 Task: Change print destination to Save as PDF.
Action: Mouse pressed left at (874, 264)
Screenshot: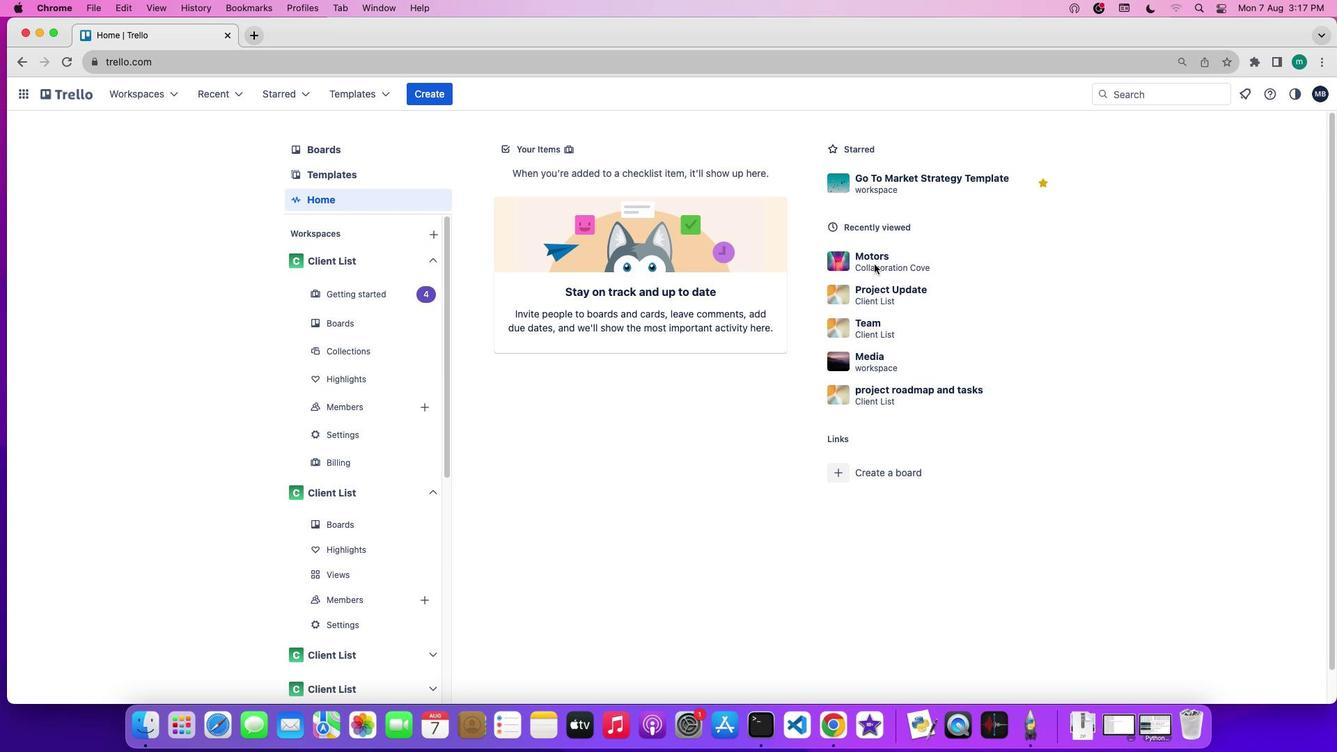 
Action: Mouse pressed left at (874, 264)
Screenshot: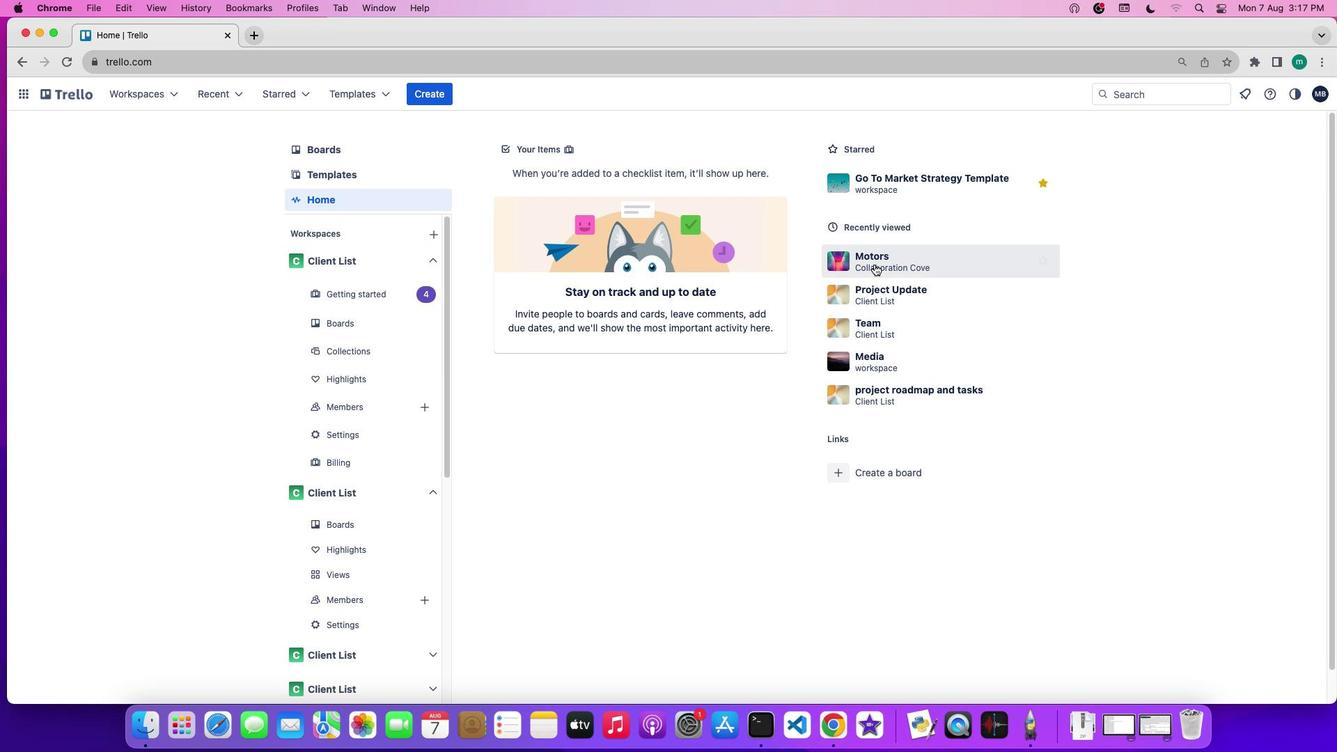 
Action: Mouse moved to (394, 229)
Screenshot: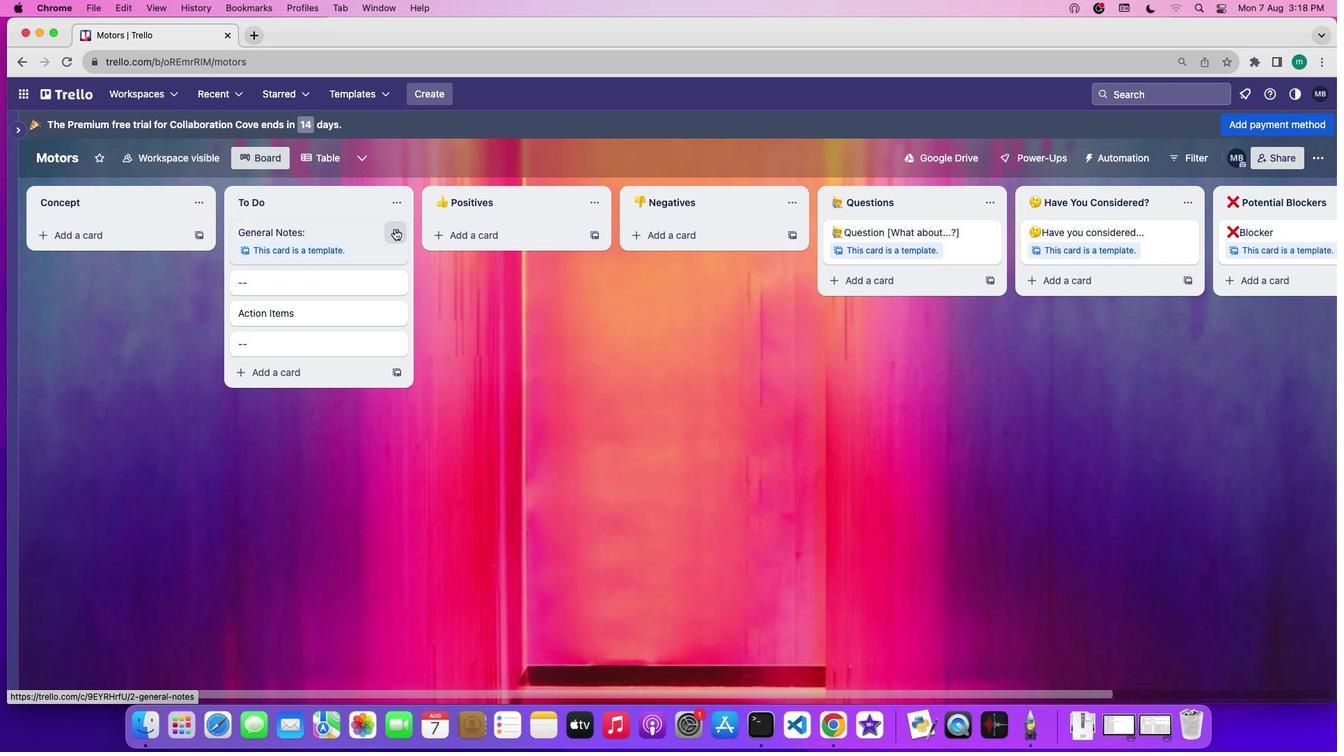 
Action: Mouse pressed left at (394, 229)
Screenshot: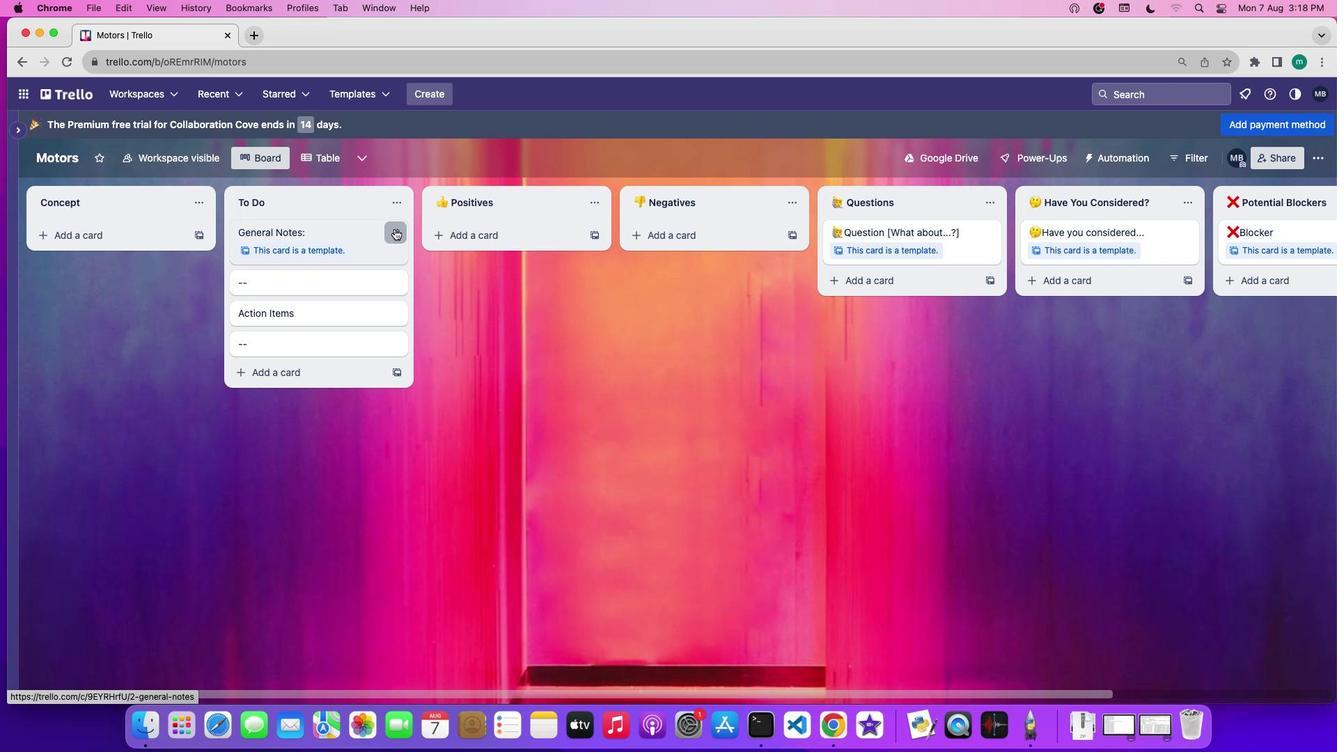 
Action: Mouse moved to (450, 233)
Screenshot: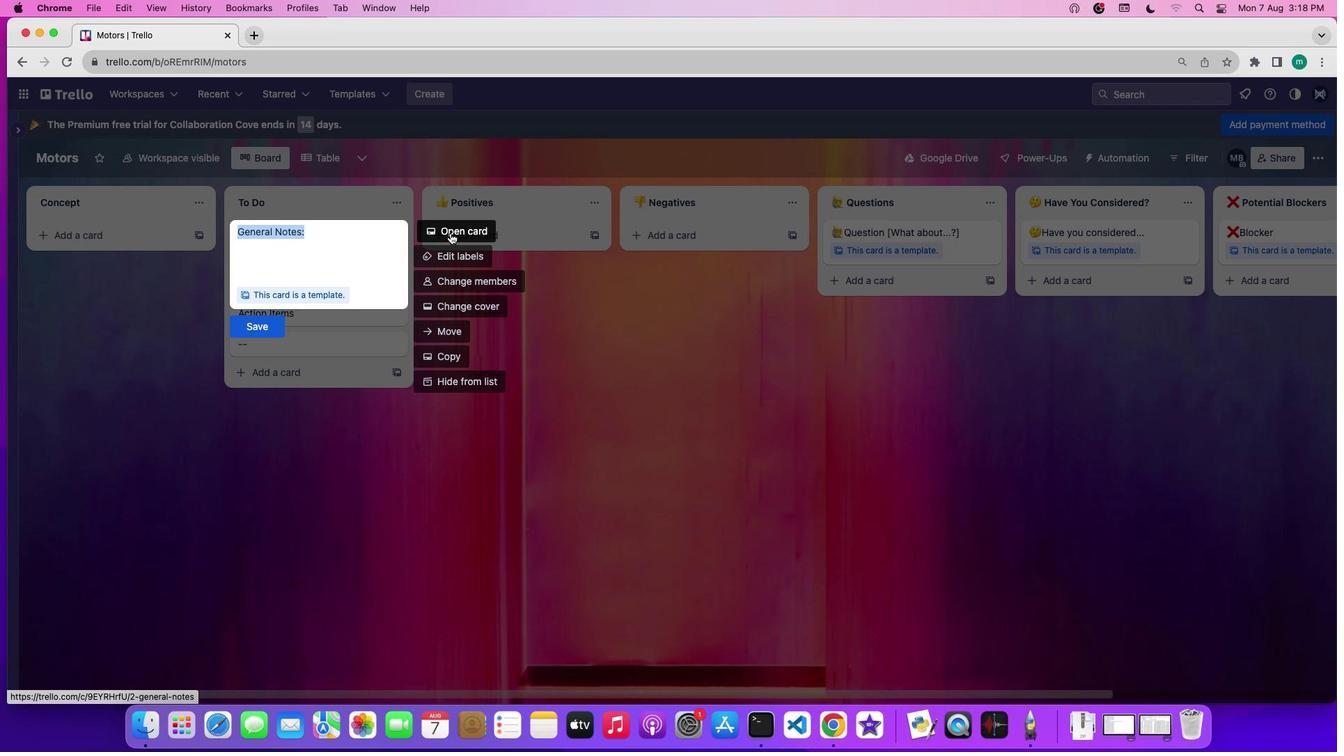 
Action: Mouse pressed left at (450, 233)
Screenshot: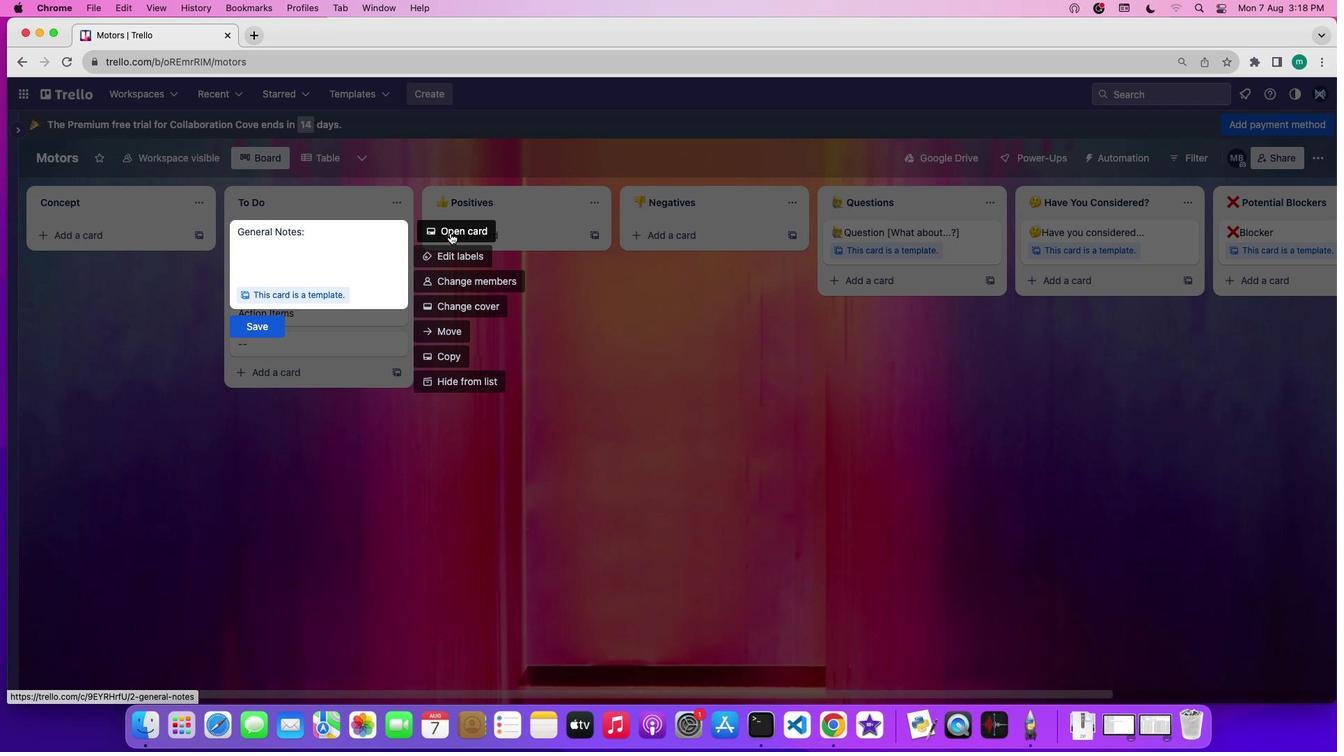 
Action: Mouse moved to (762, 509)
Screenshot: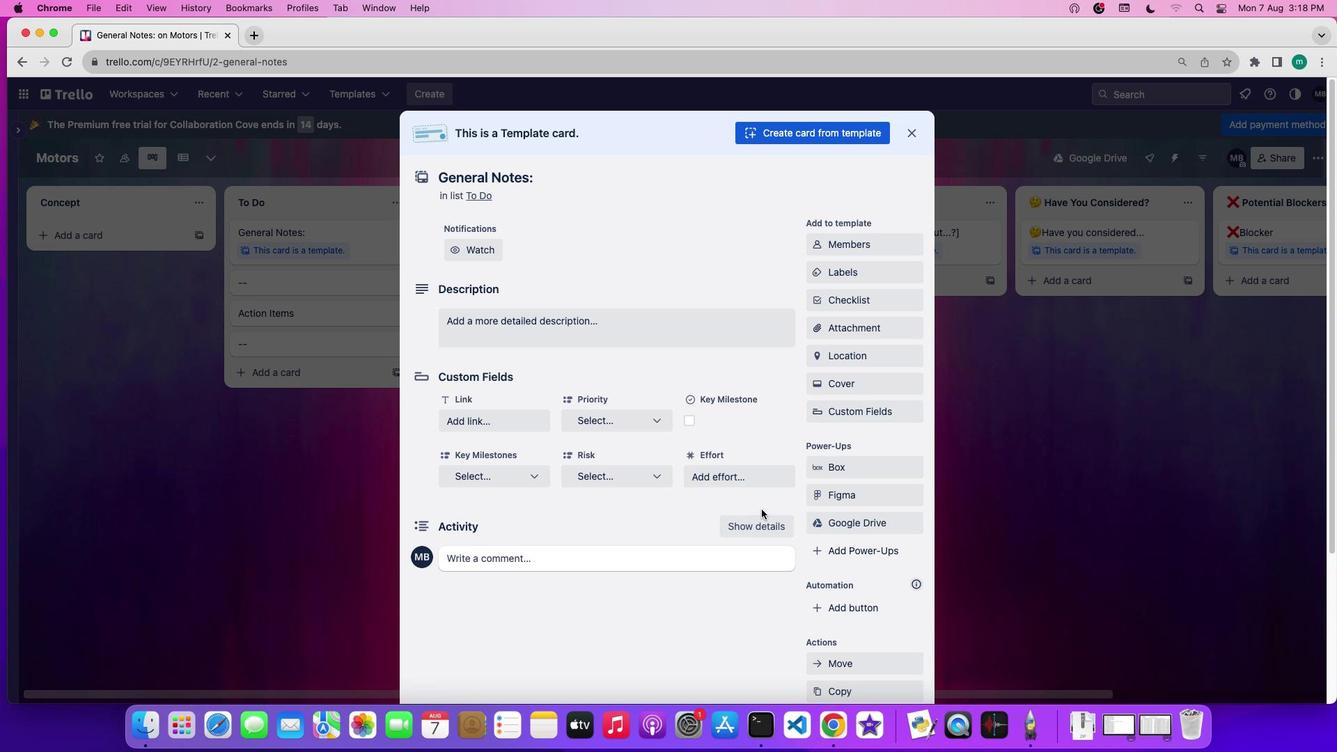 
Action: Mouse scrolled (762, 509) with delta (0, 0)
Screenshot: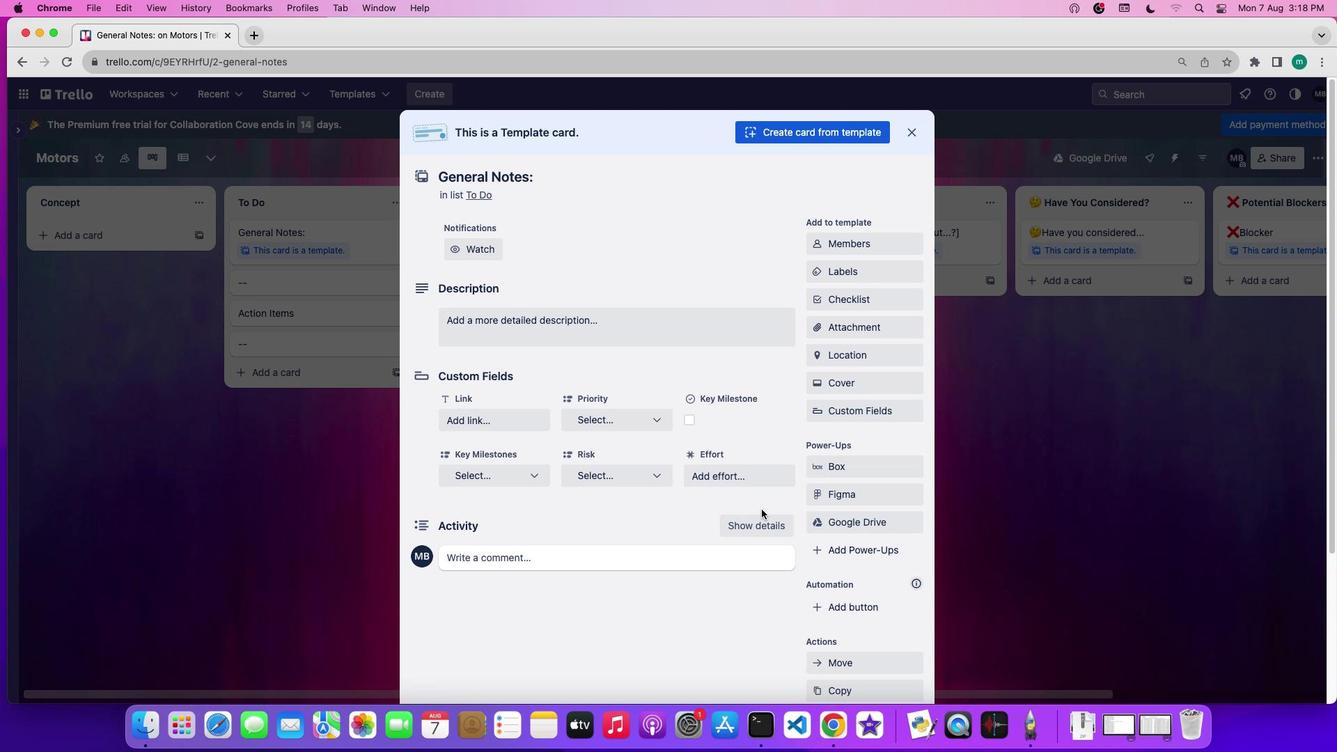 
Action: Mouse scrolled (762, 509) with delta (0, 0)
Screenshot: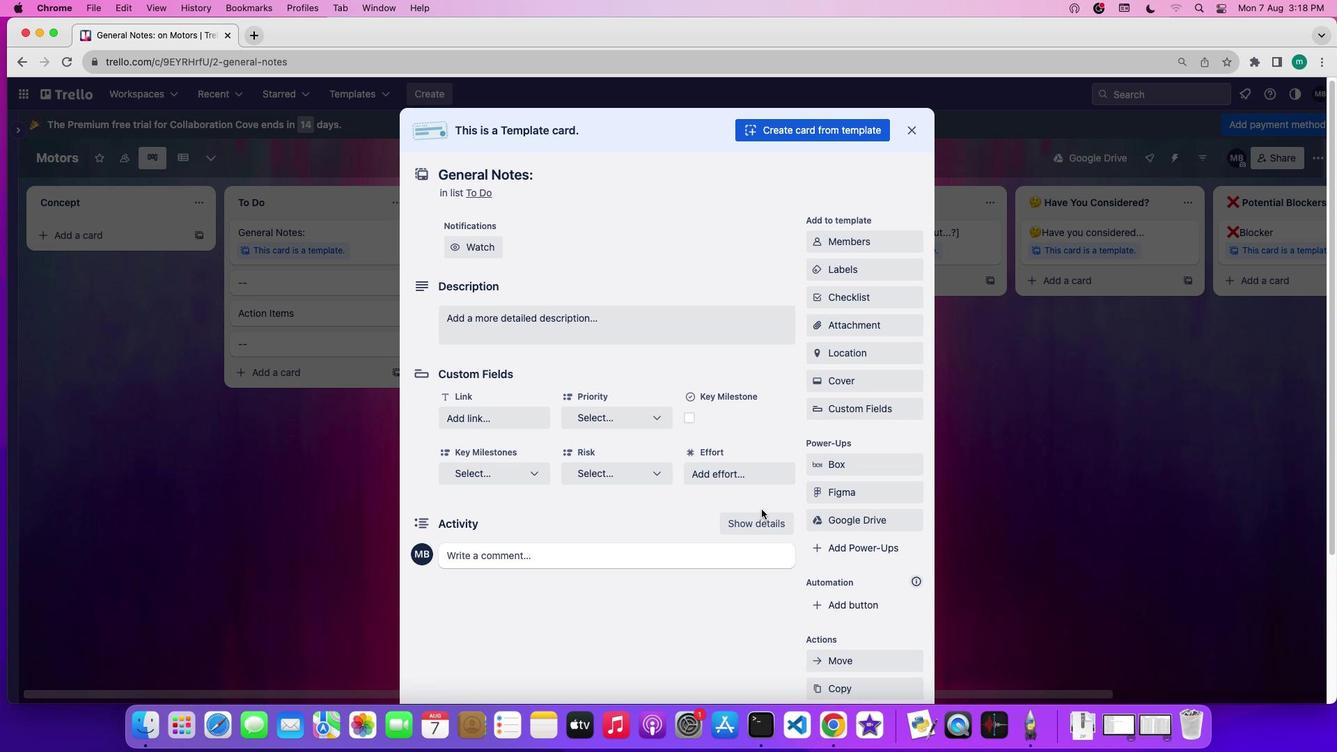 
Action: Mouse scrolled (762, 509) with delta (0, -1)
Screenshot: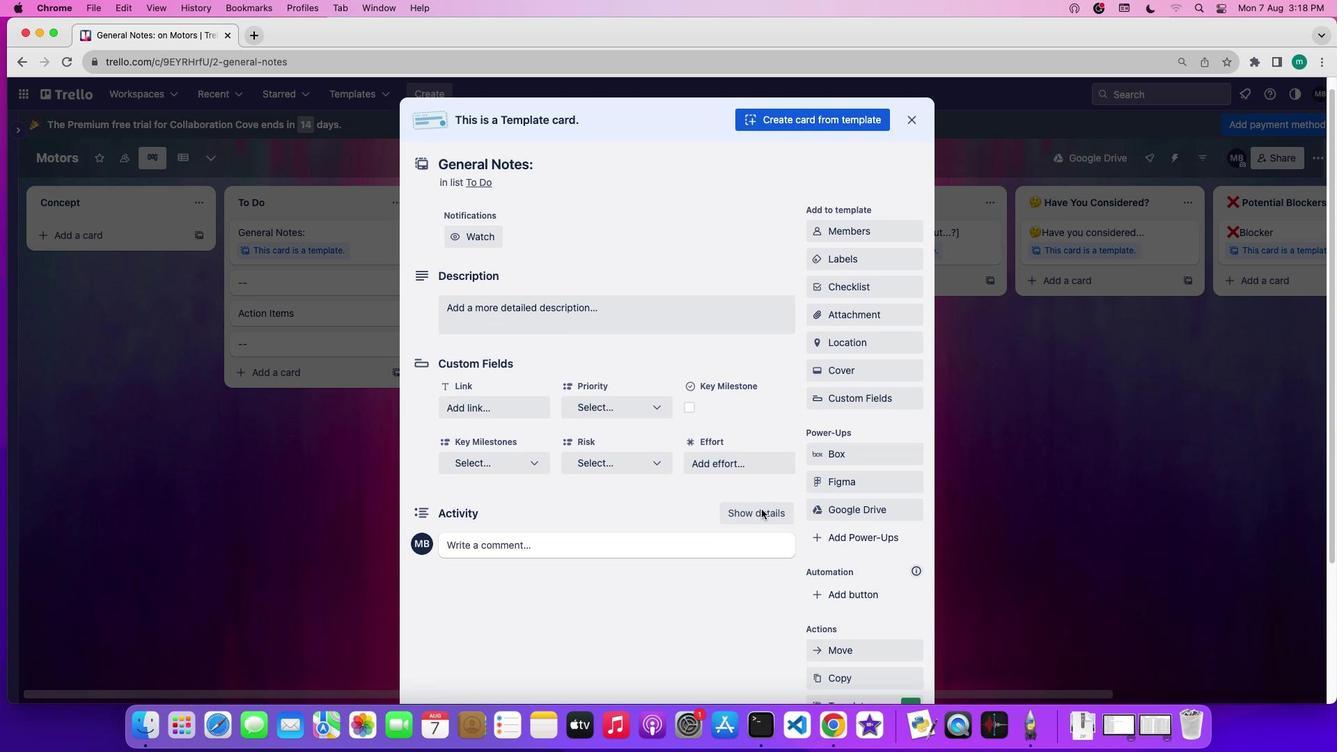 
Action: Mouse scrolled (762, 509) with delta (0, -2)
Screenshot: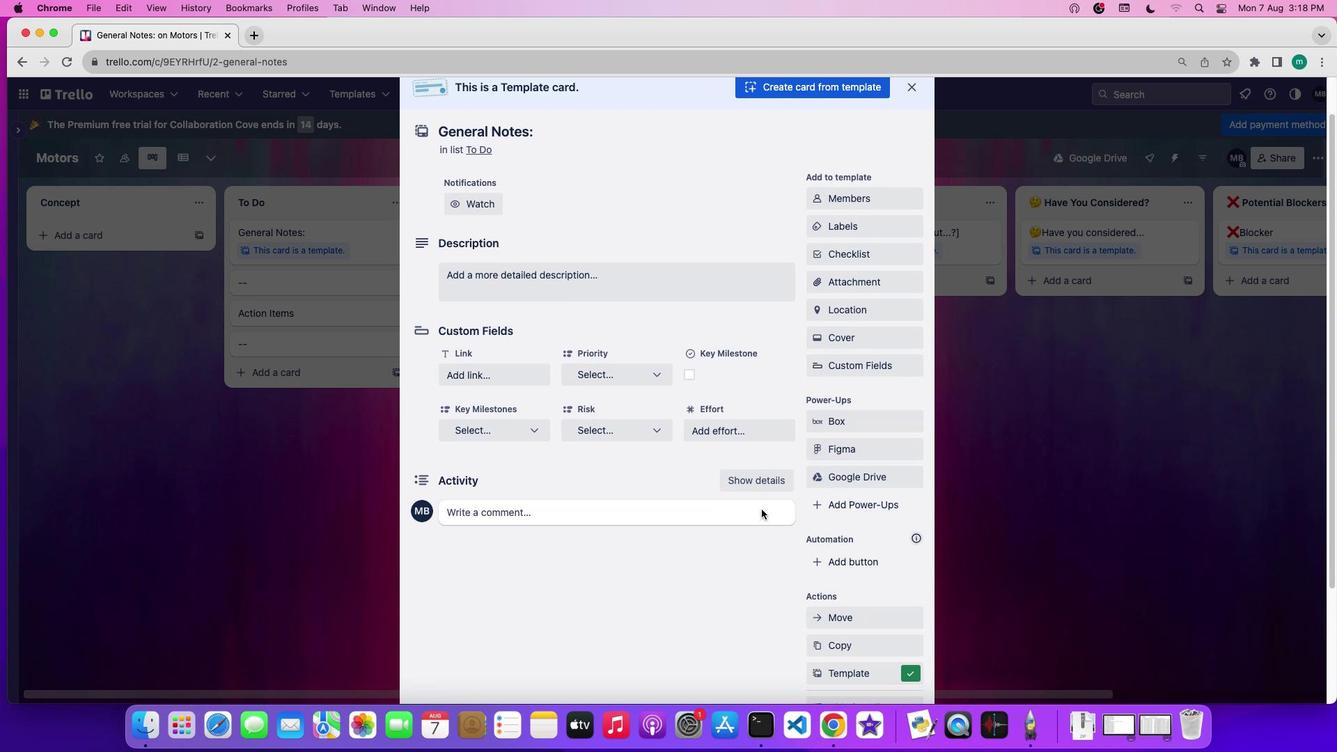 
Action: Mouse scrolled (762, 509) with delta (0, -3)
Screenshot: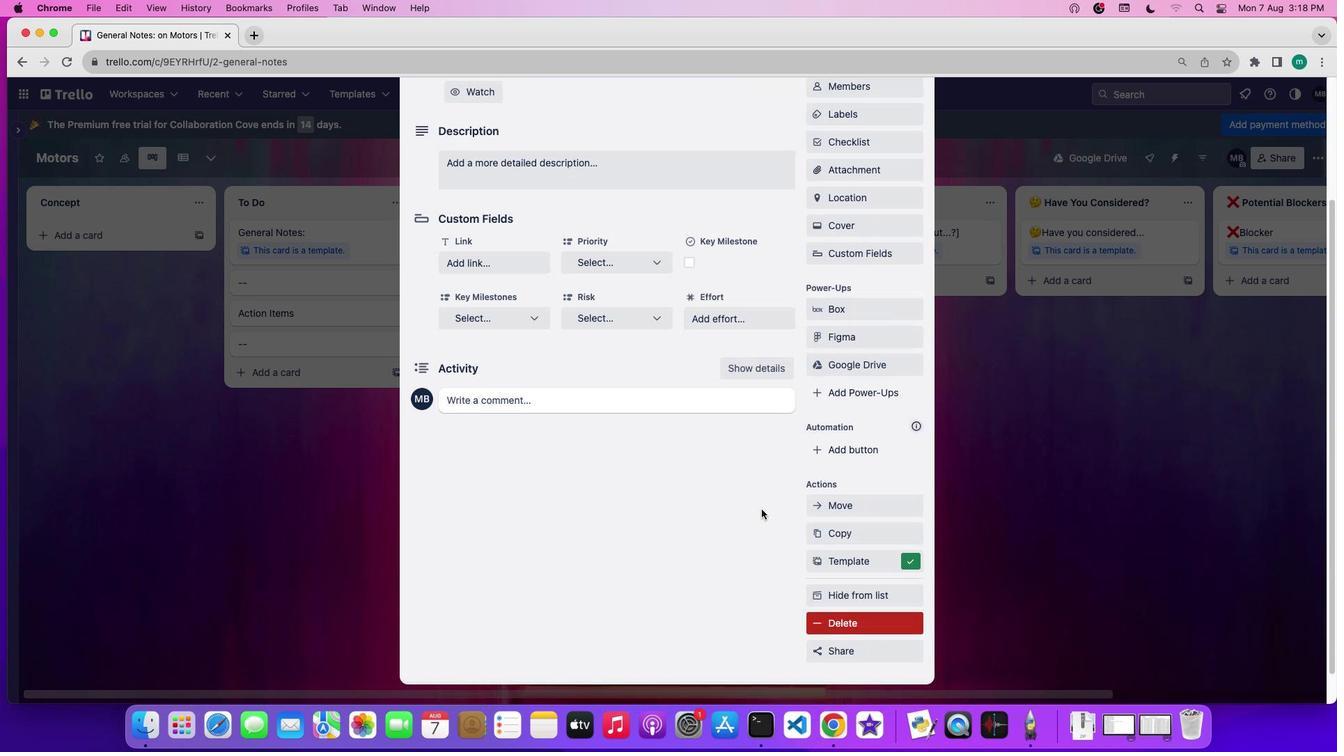 
Action: Mouse moved to (867, 622)
Screenshot: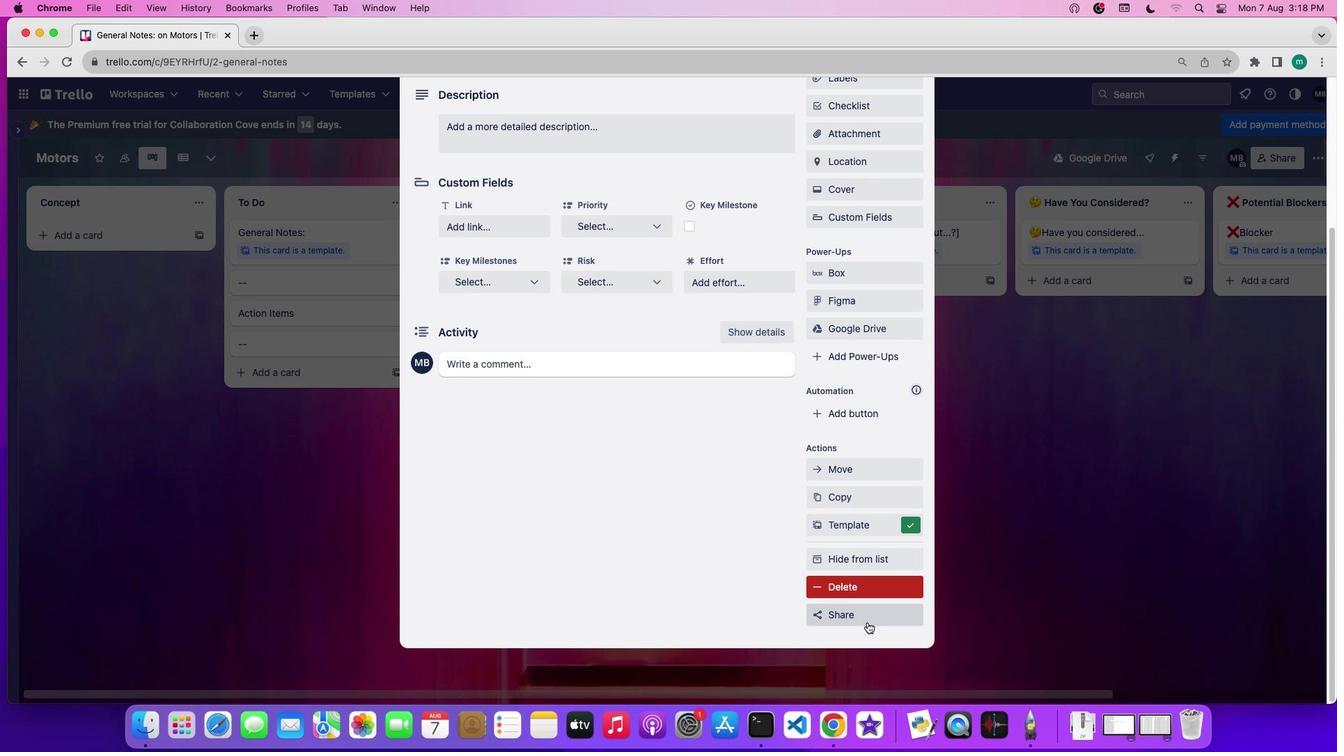
Action: Mouse pressed left at (867, 622)
Screenshot: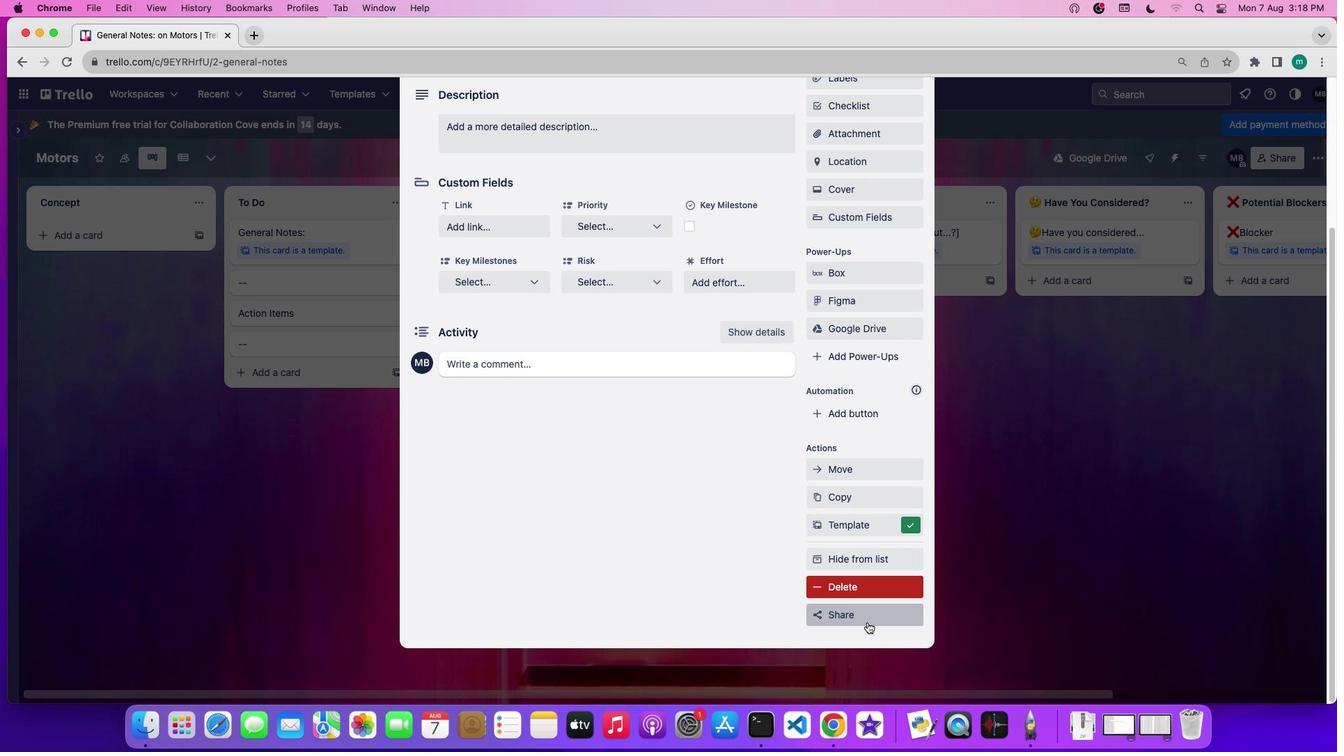 
Action: Mouse moved to (831, 300)
Screenshot: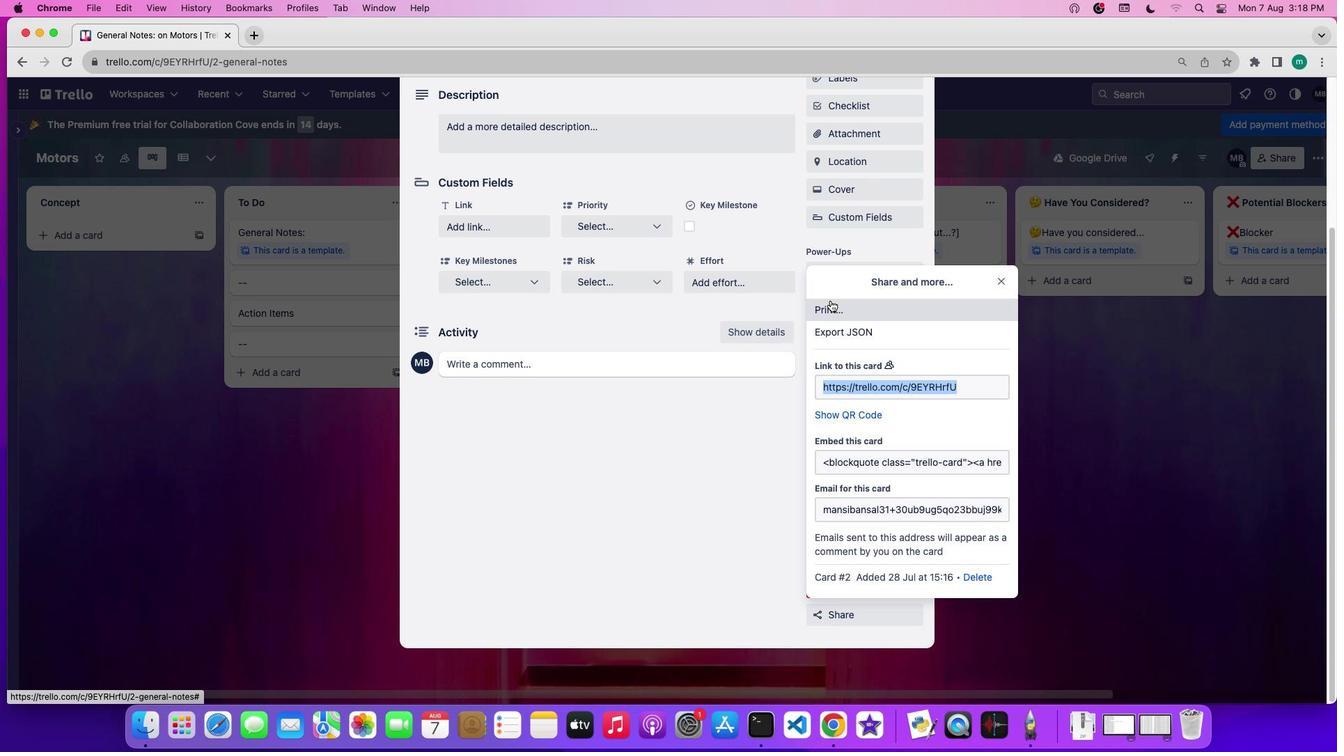 
Action: Mouse pressed left at (831, 300)
Screenshot: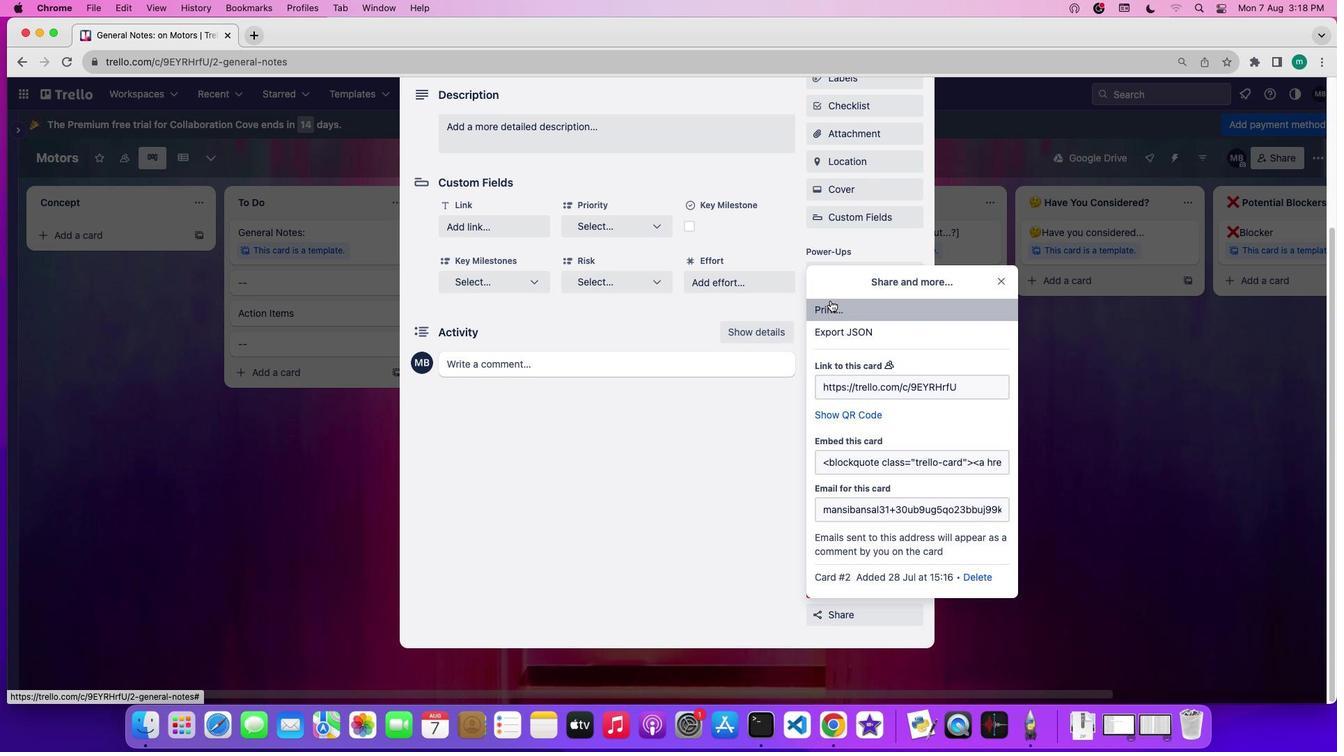 
Action: Mouse moved to (1063, 142)
Screenshot: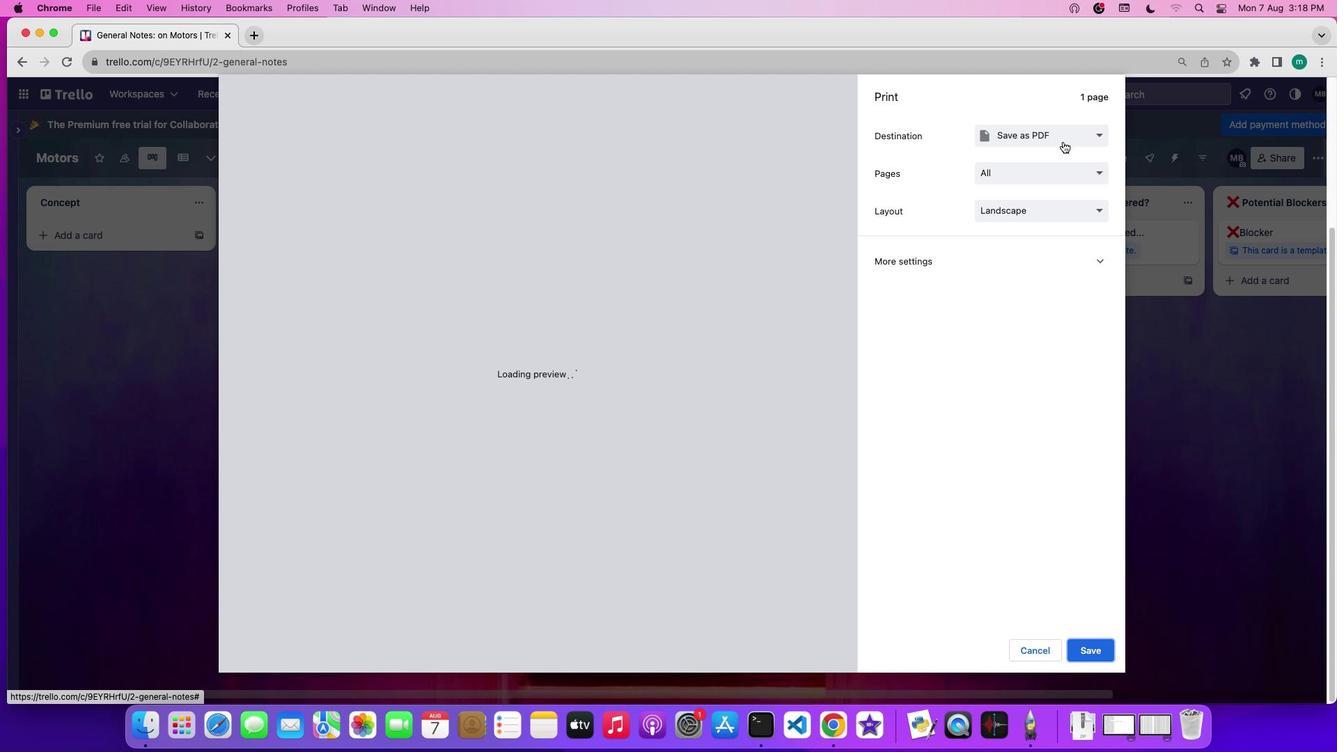 
Action: Mouse pressed left at (1063, 142)
Screenshot: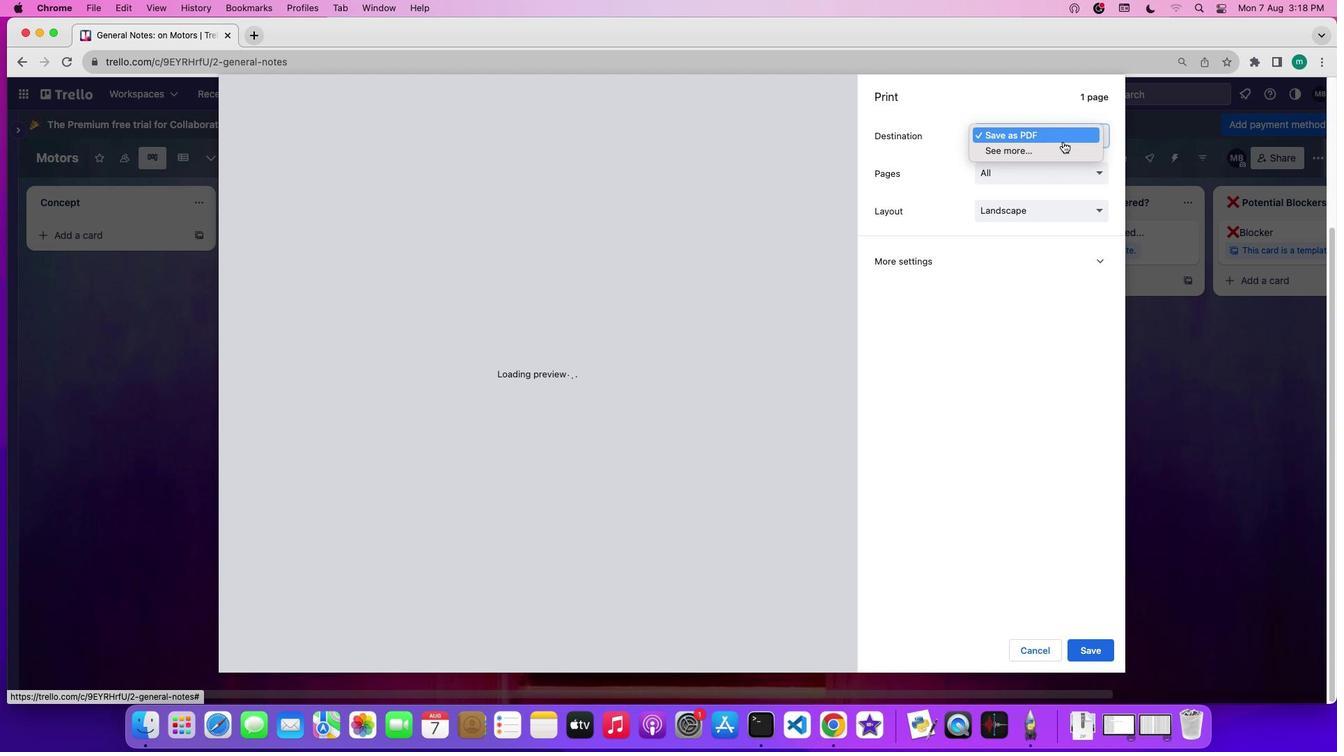 
Action: Mouse moved to (1050, 136)
Screenshot: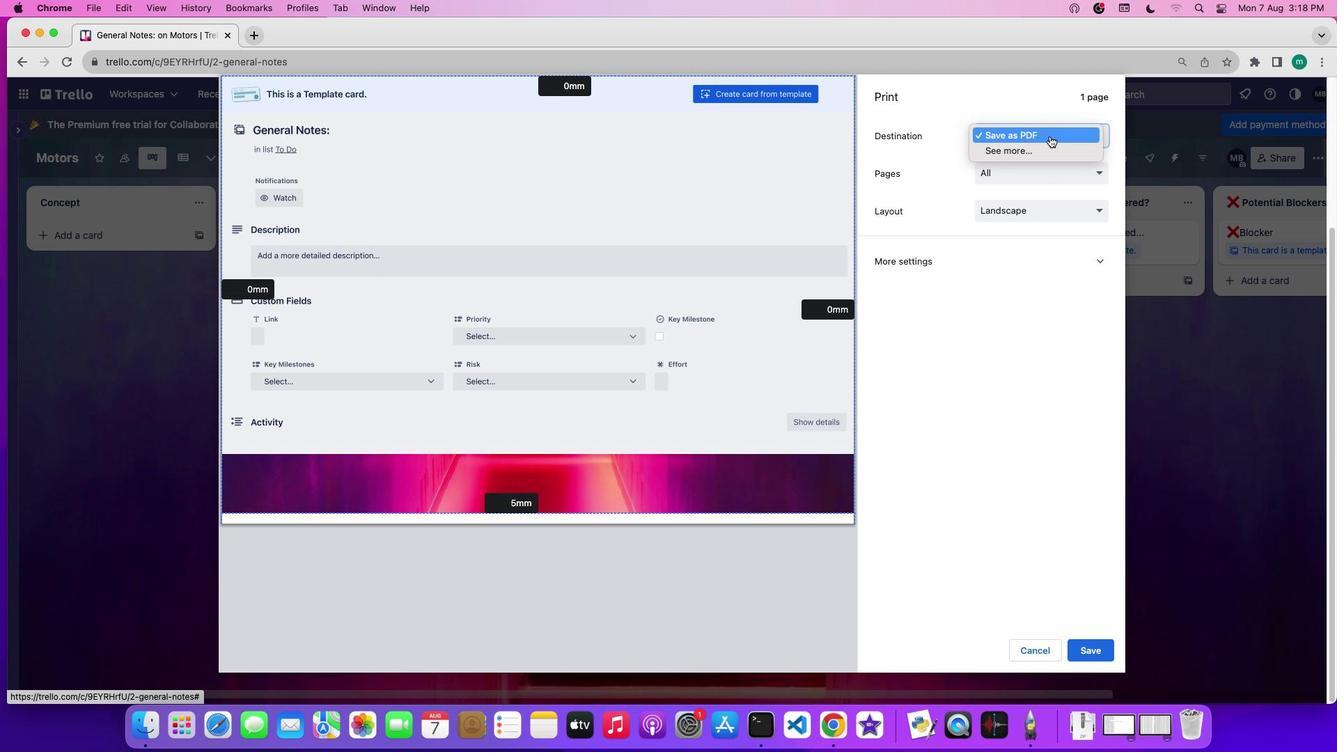 
Action: Mouse pressed left at (1050, 136)
Screenshot: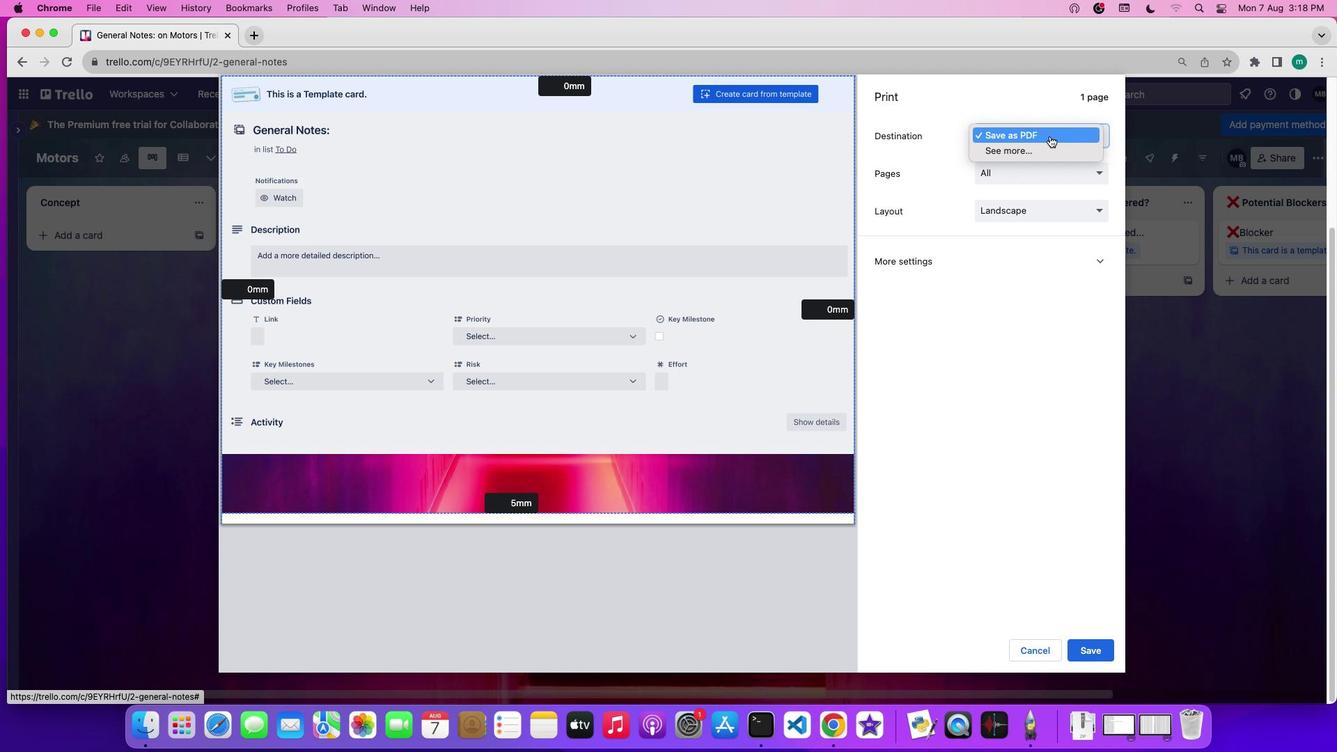 
Action: Mouse moved to (1028, 143)
Screenshot: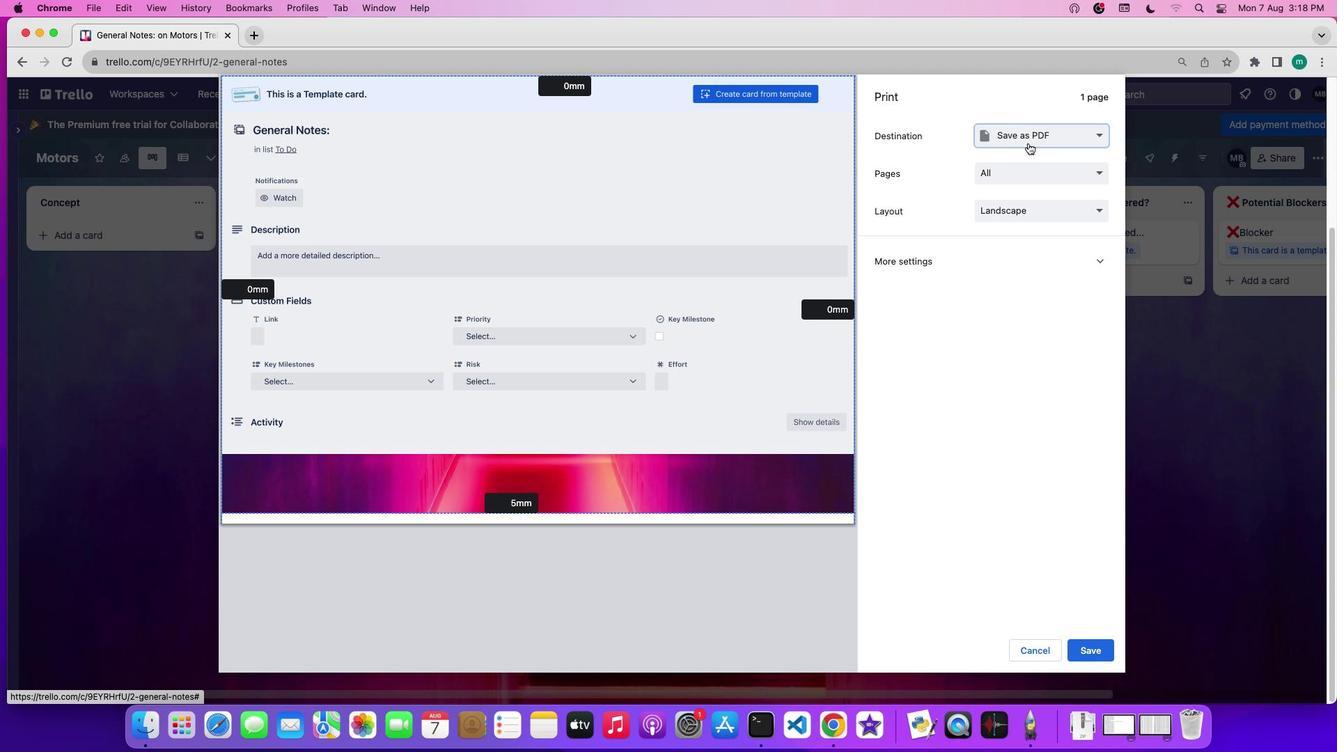 
